 Task: Add Rao's Homemade Meatballs & Sauce to the cart.
Action: Mouse pressed left at (263, 112)
Screenshot: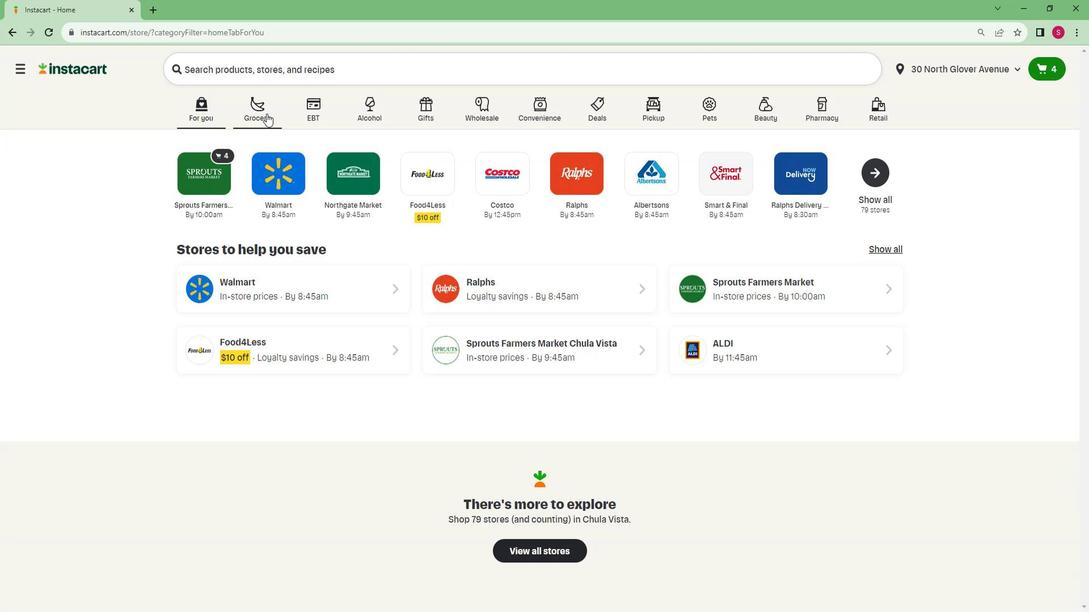 
Action: Mouse moved to (249, 316)
Screenshot: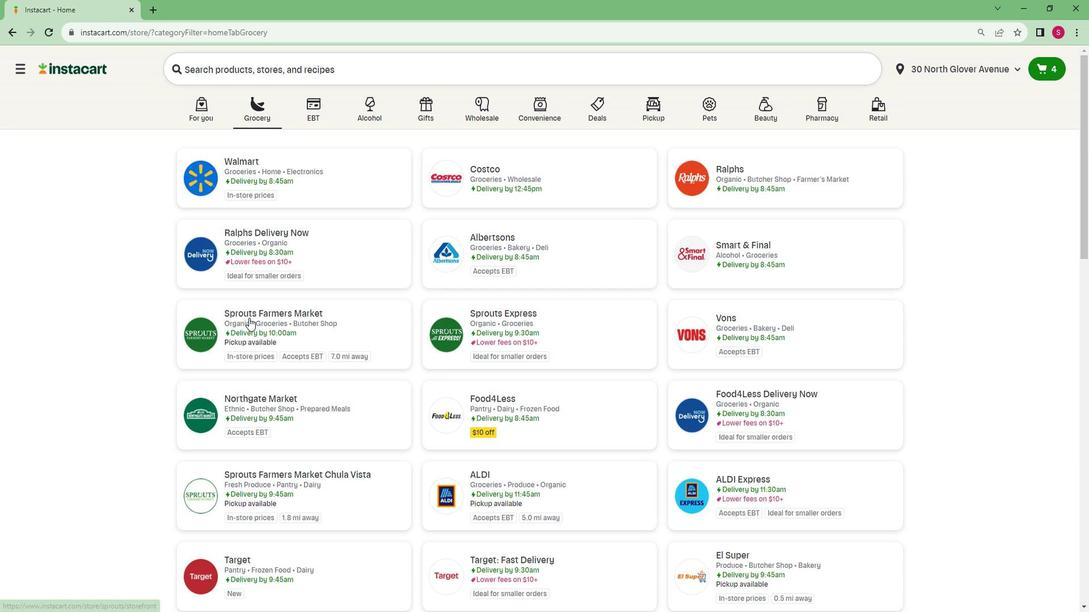 
Action: Mouse pressed left at (249, 316)
Screenshot: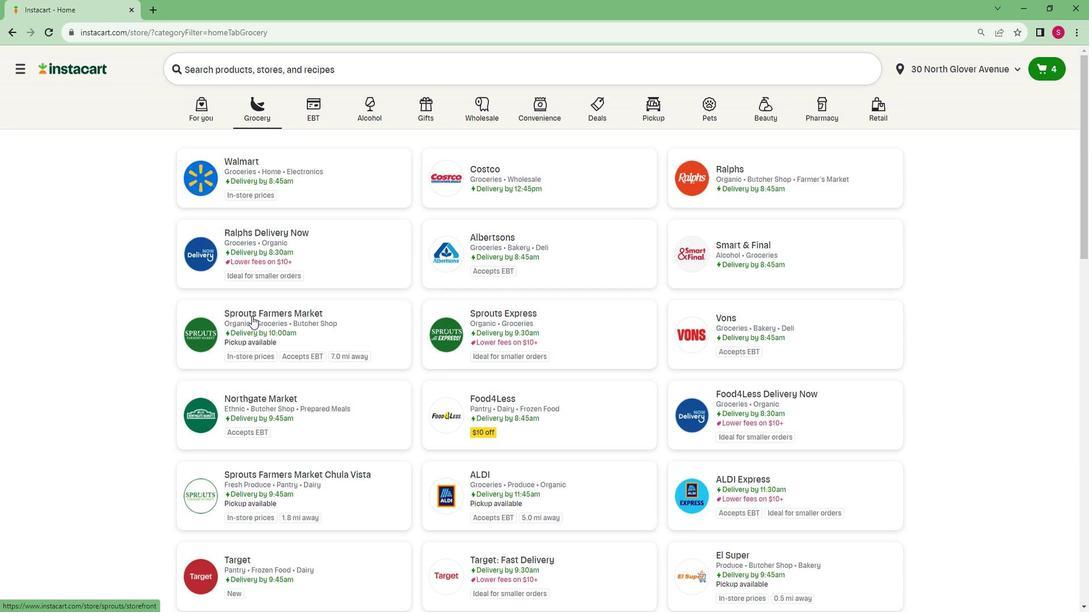 
Action: Mouse moved to (114, 444)
Screenshot: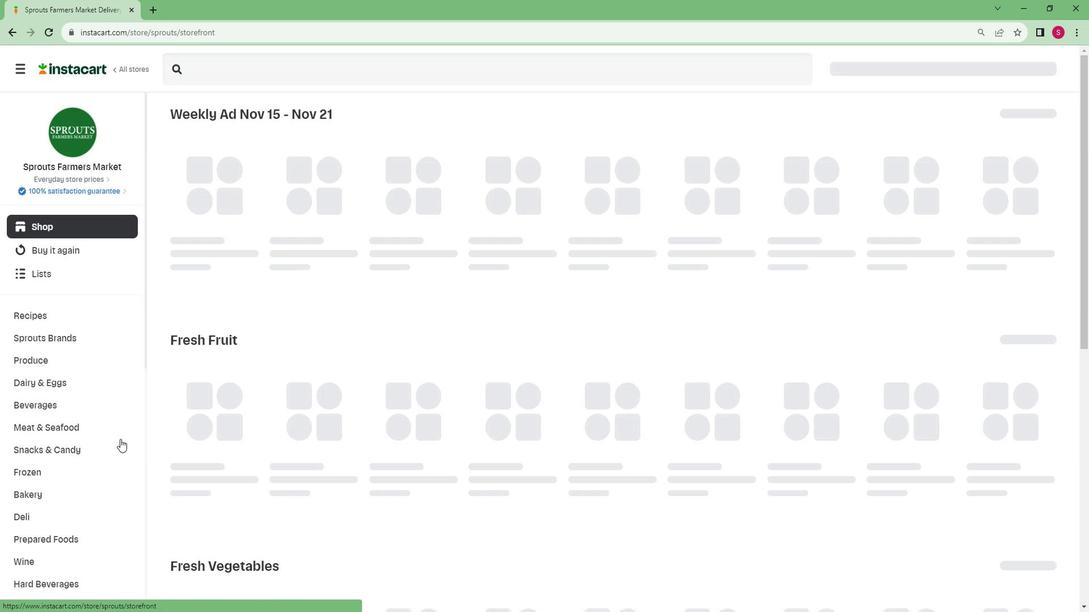
Action: Mouse scrolled (114, 443) with delta (0, 0)
Screenshot: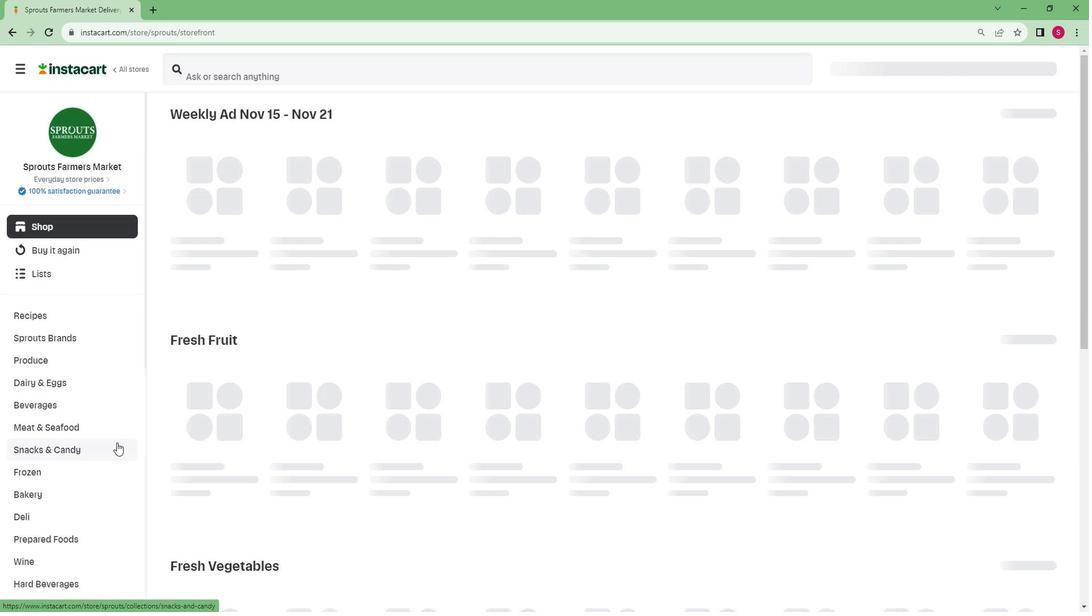 
Action: Mouse moved to (111, 447)
Screenshot: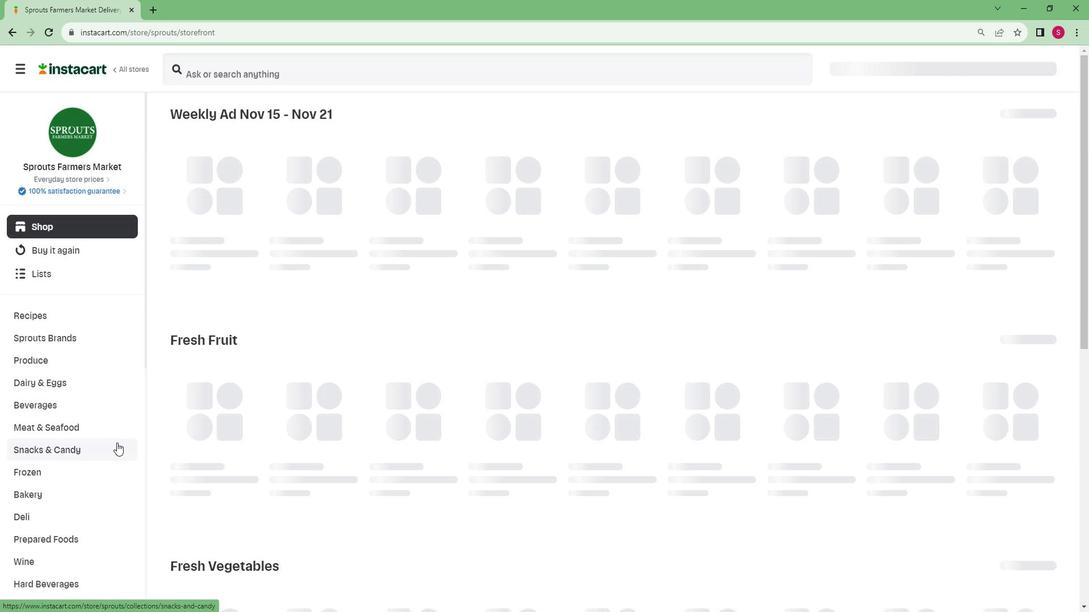 
Action: Mouse scrolled (111, 446) with delta (0, 0)
Screenshot: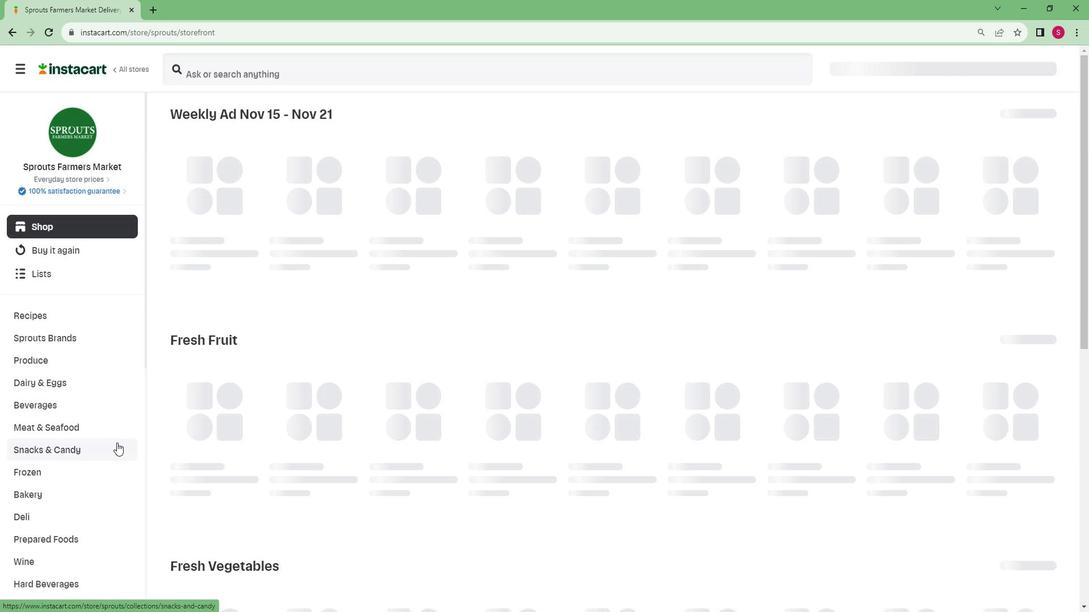 
Action: Mouse moved to (110, 448)
Screenshot: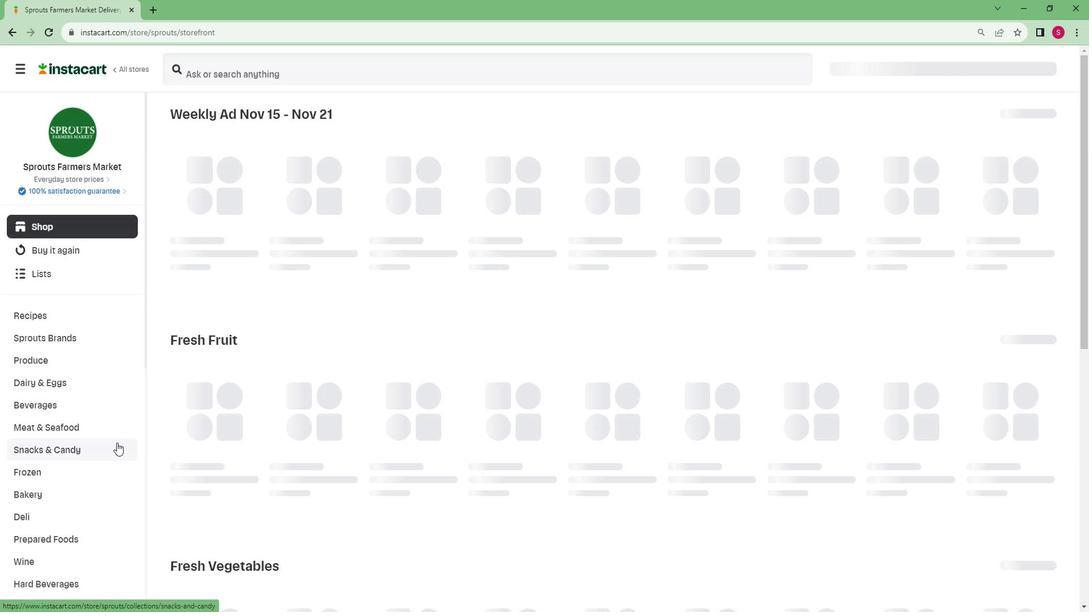 
Action: Mouse scrolled (110, 447) with delta (0, 0)
Screenshot: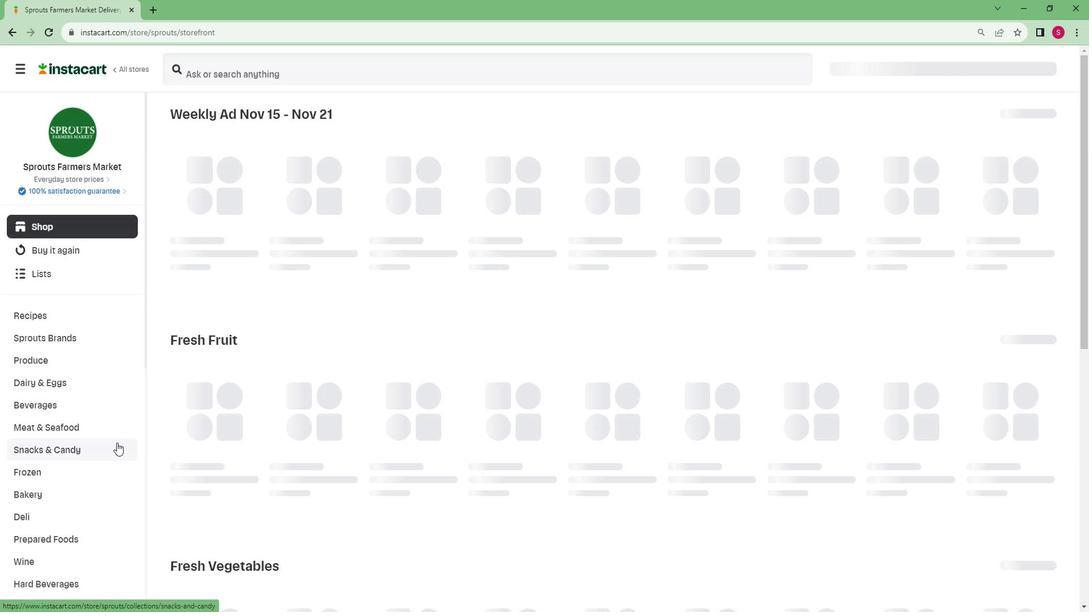 
Action: Mouse moved to (109, 448)
Screenshot: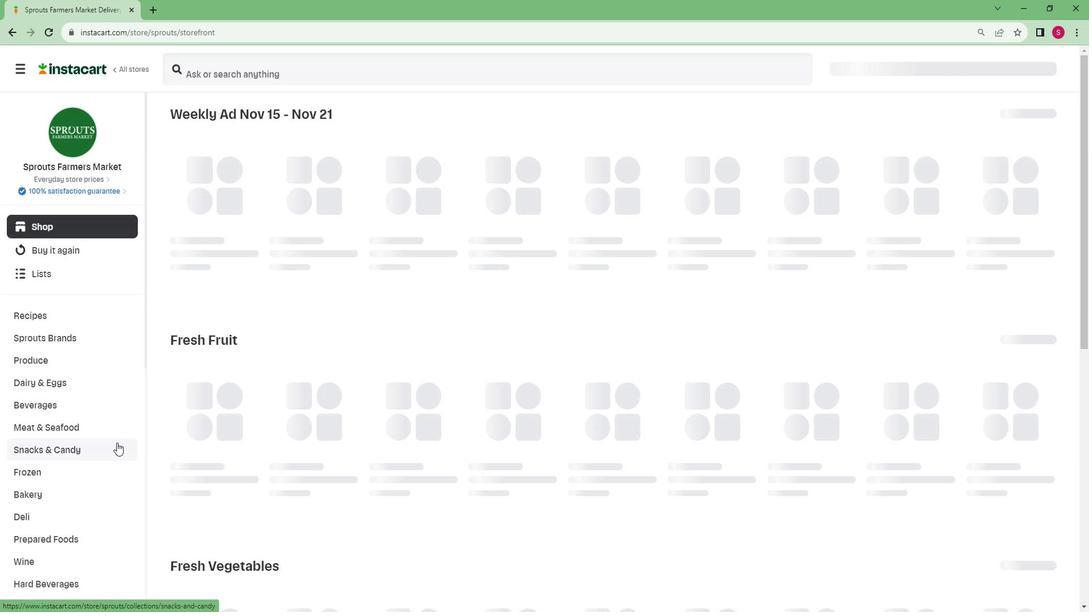 
Action: Mouse scrolled (109, 447) with delta (0, 0)
Screenshot: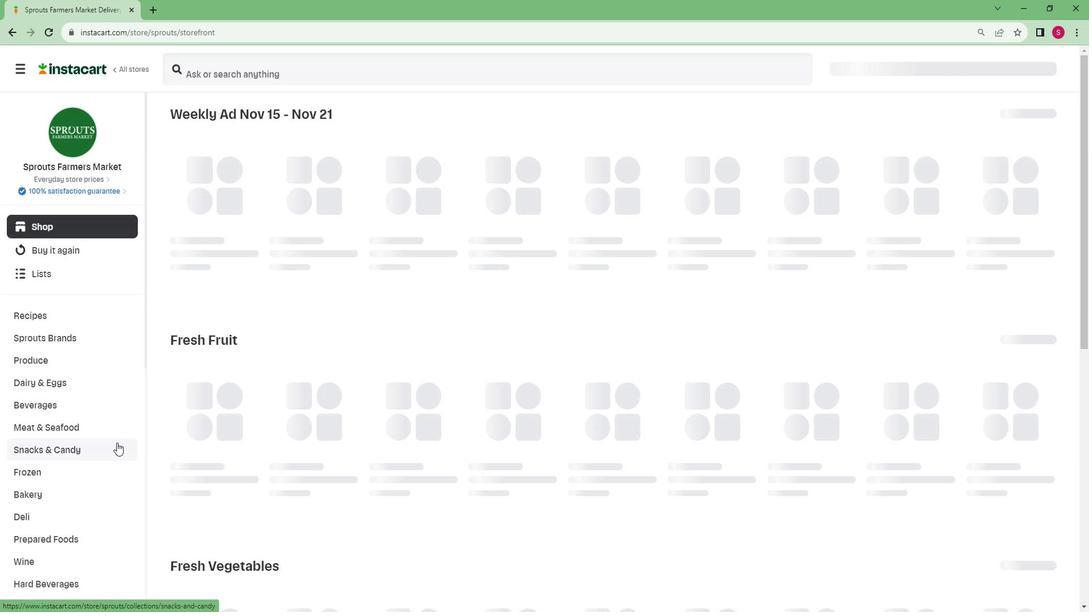 
Action: Mouse moved to (109, 448)
Screenshot: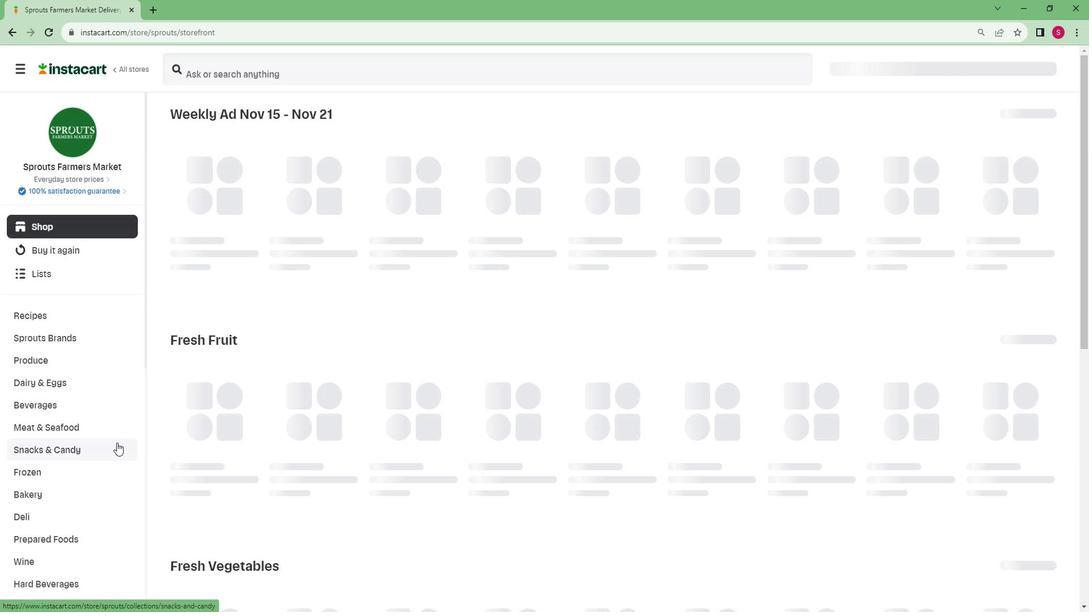 
Action: Mouse scrolled (109, 447) with delta (0, 0)
Screenshot: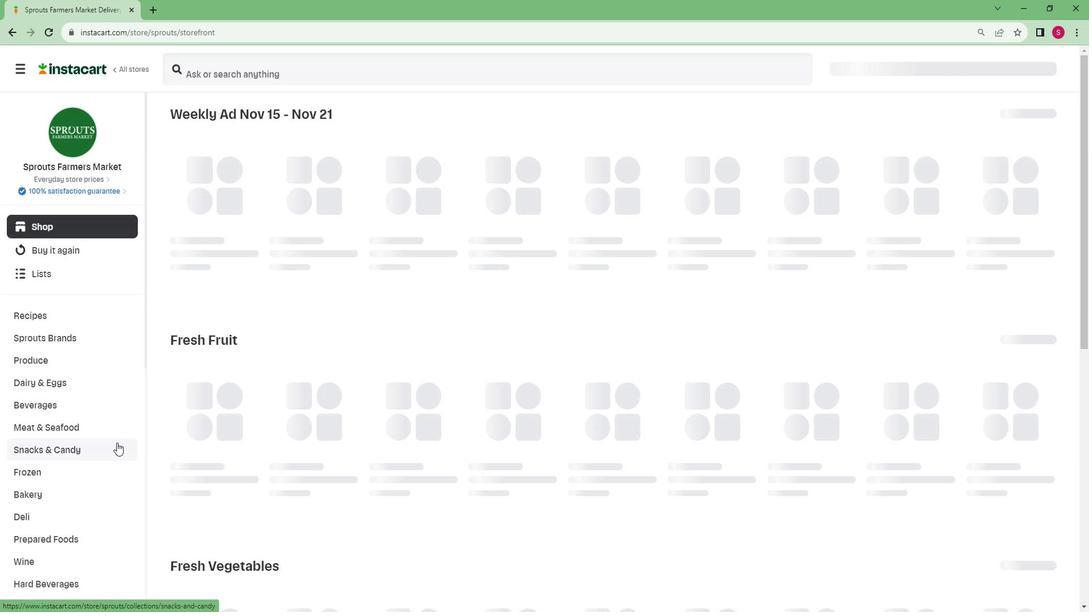 
Action: Mouse moved to (108, 448)
Screenshot: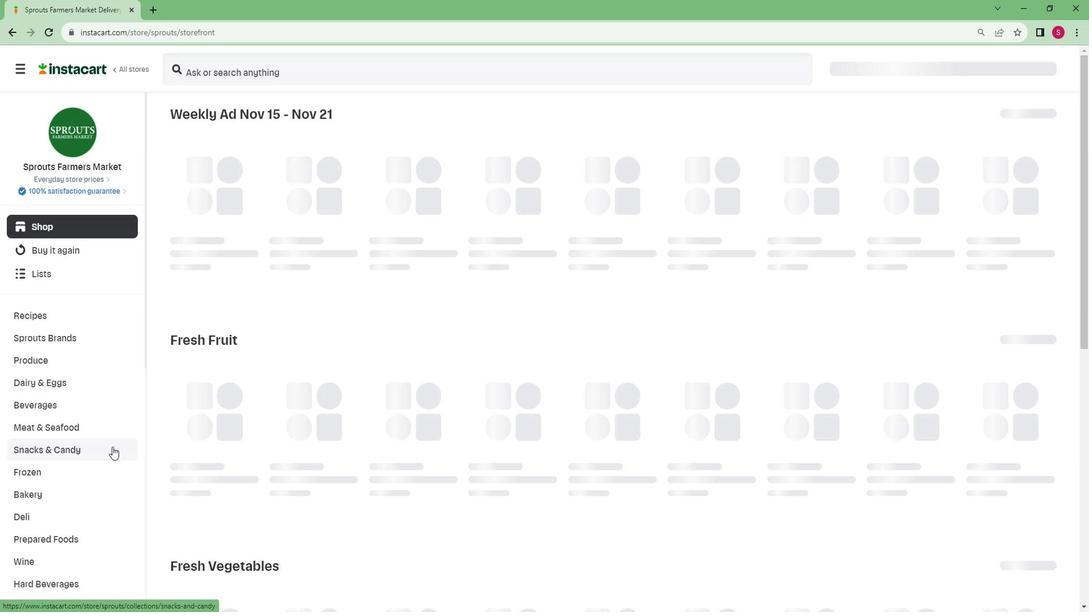 
Action: Mouse scrolled (108, 448) with delta (0, 0)
Screenshot: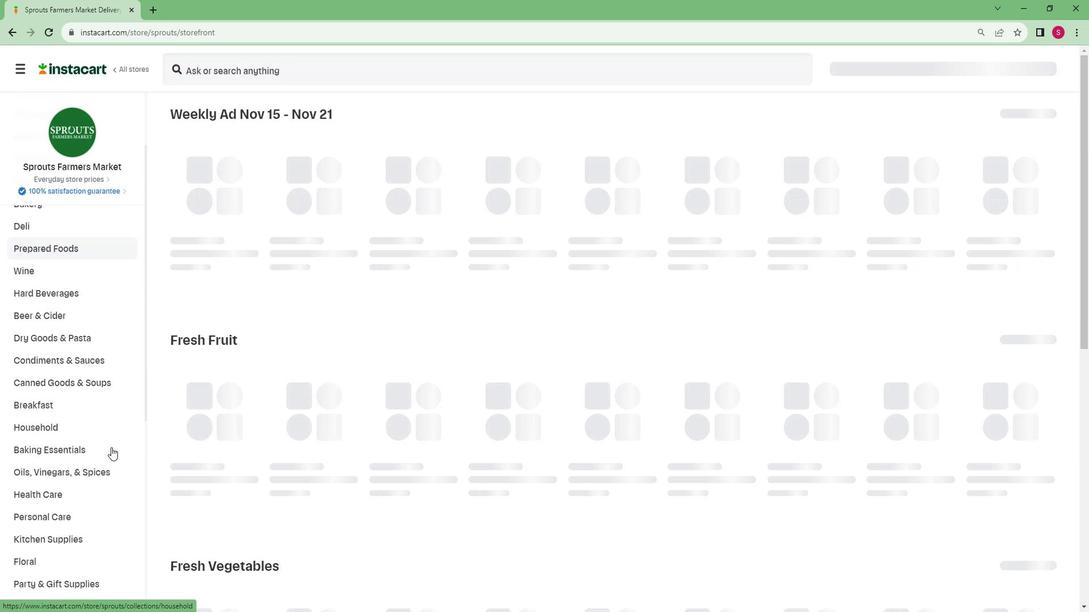 
Action: Mouse scrolled (108, 448) with delta (0, 0)
Screenshot: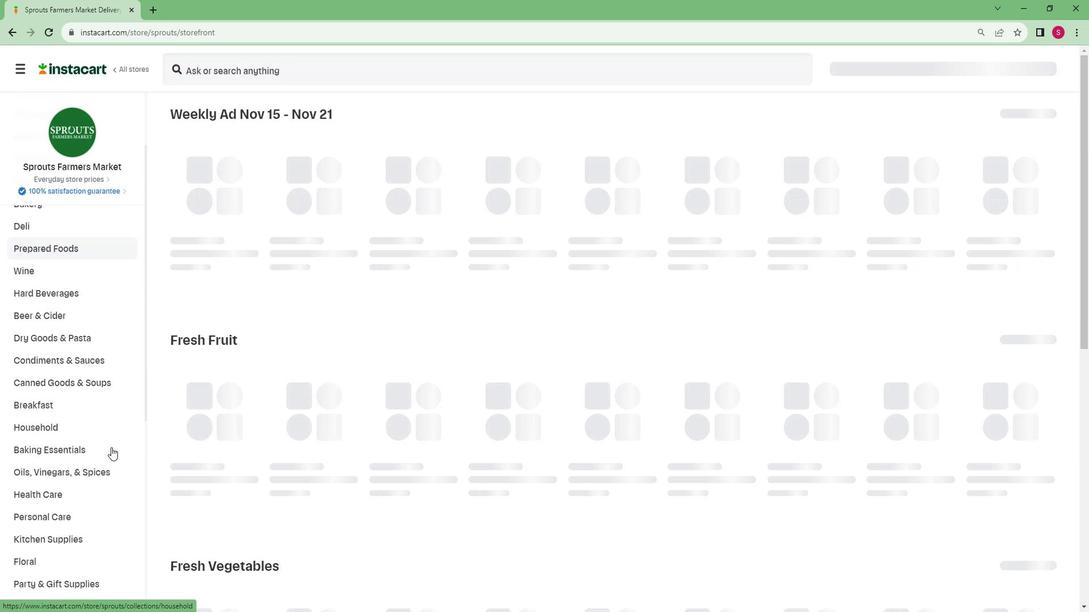 
Action: Mouse scrolled (108, 448) with delta (0, 0)
Screenshot: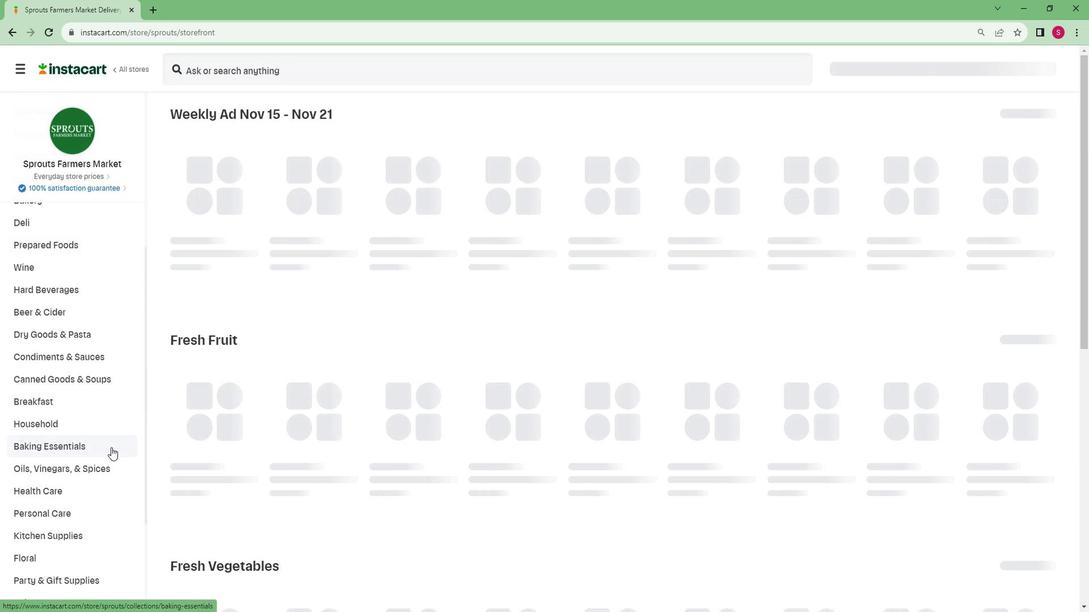 
Action: Mouse scrolled (108, 448) with delta (0, 0)
Screenshot: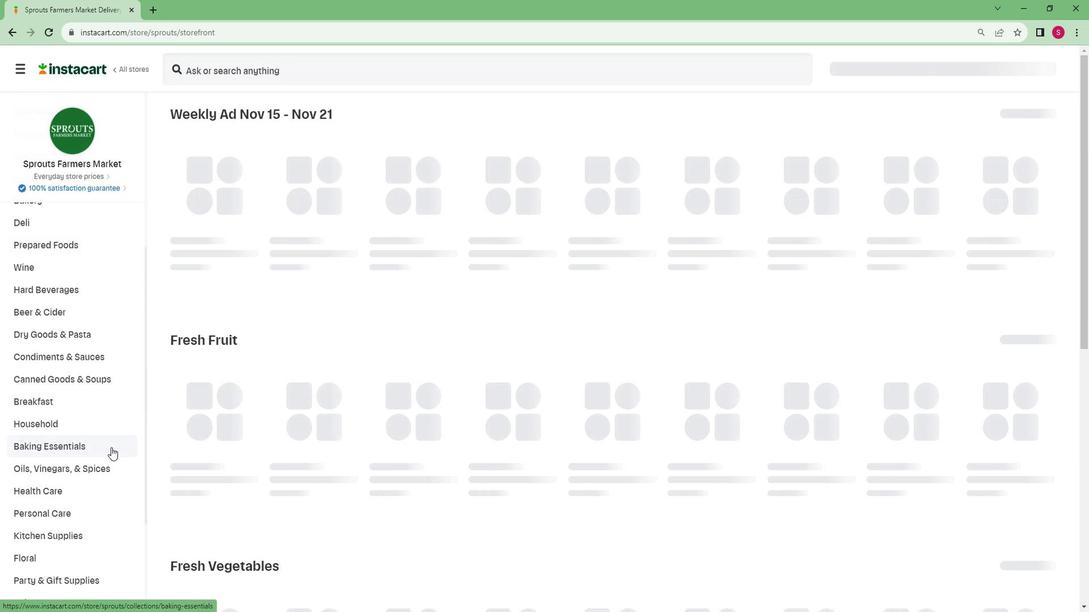 
Action: Mouse scrolled (108, 448) with delta (0, 0)
Screenshot: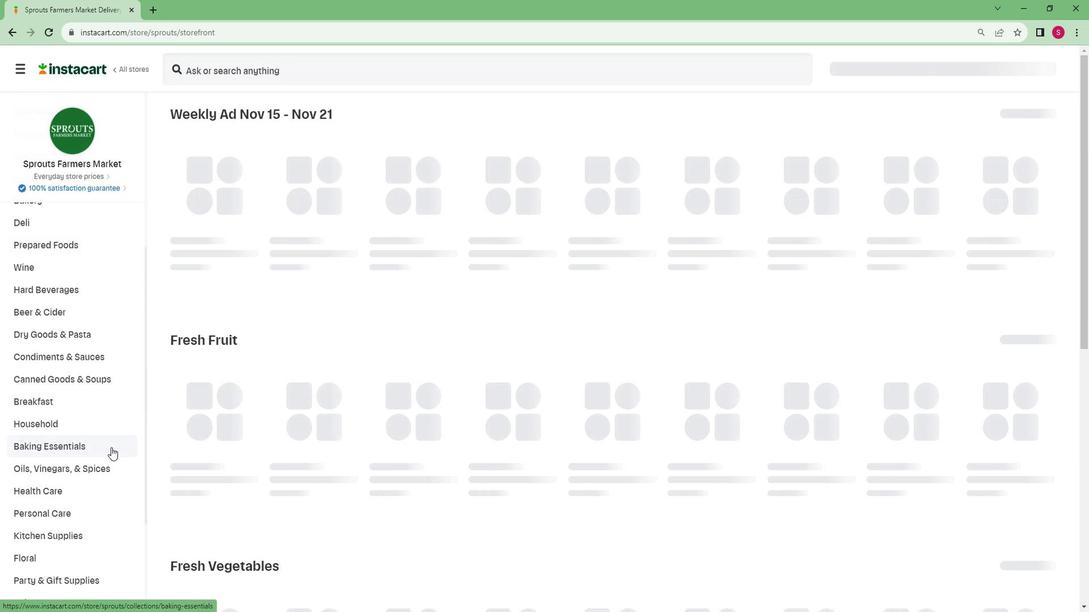
Action: Mouse moved to (104, 449)
Screenshot: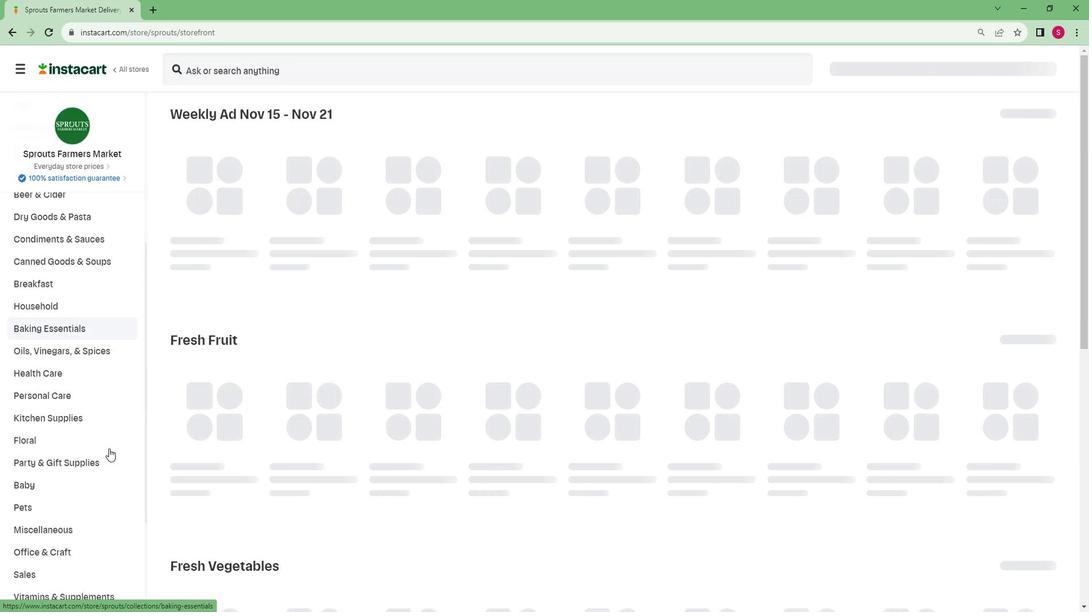 
Action: Mouse scrolled (104, 449) with delta (0, 0)
Screenshot: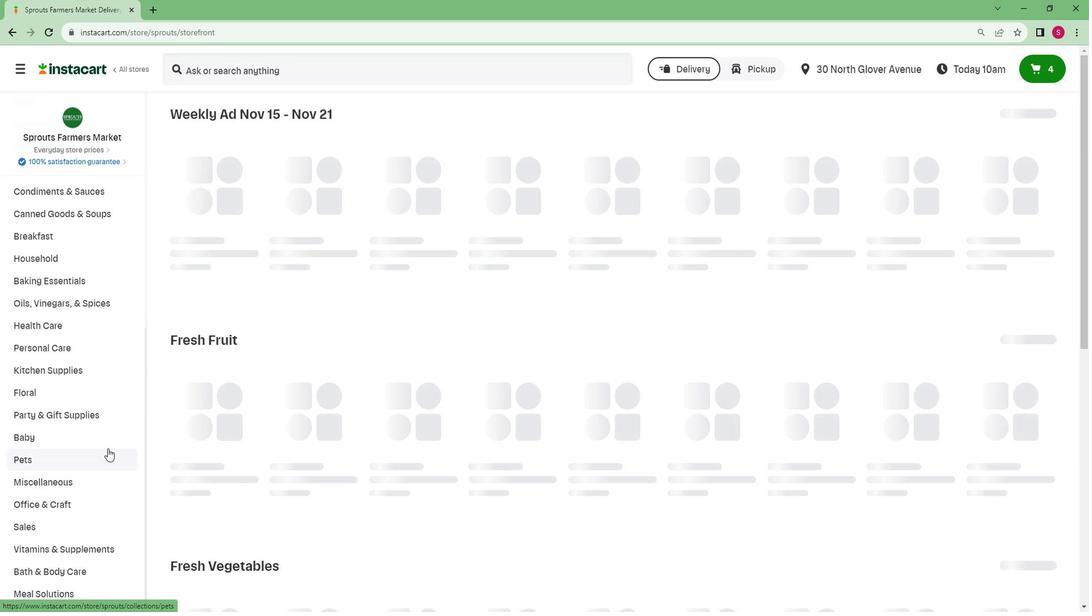 
Action: Mouse scrolled (104, 449) with delta (0, 0)
Screenshot: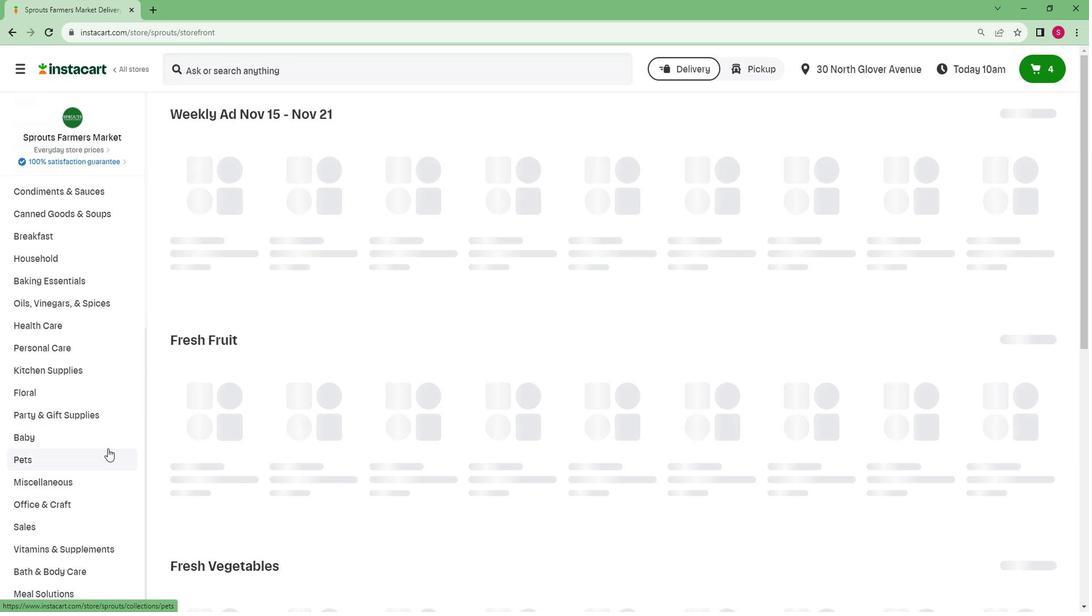 
Action: Mouse scrolled (104, 449) with delta (0, 0)
Screenshot: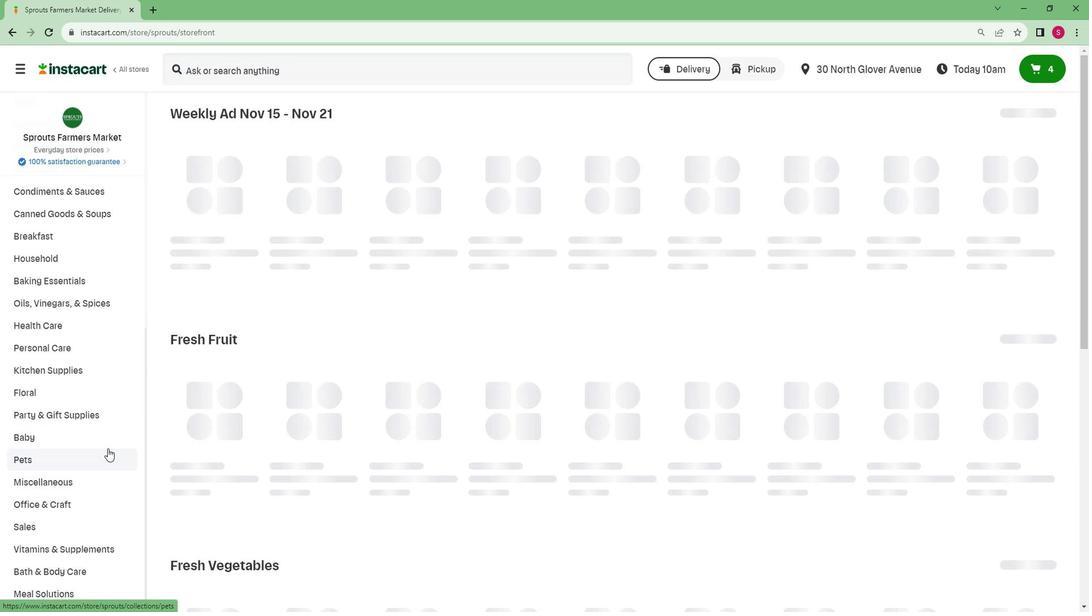 
Action: Mouse moved to (24, 594)
Screenshot: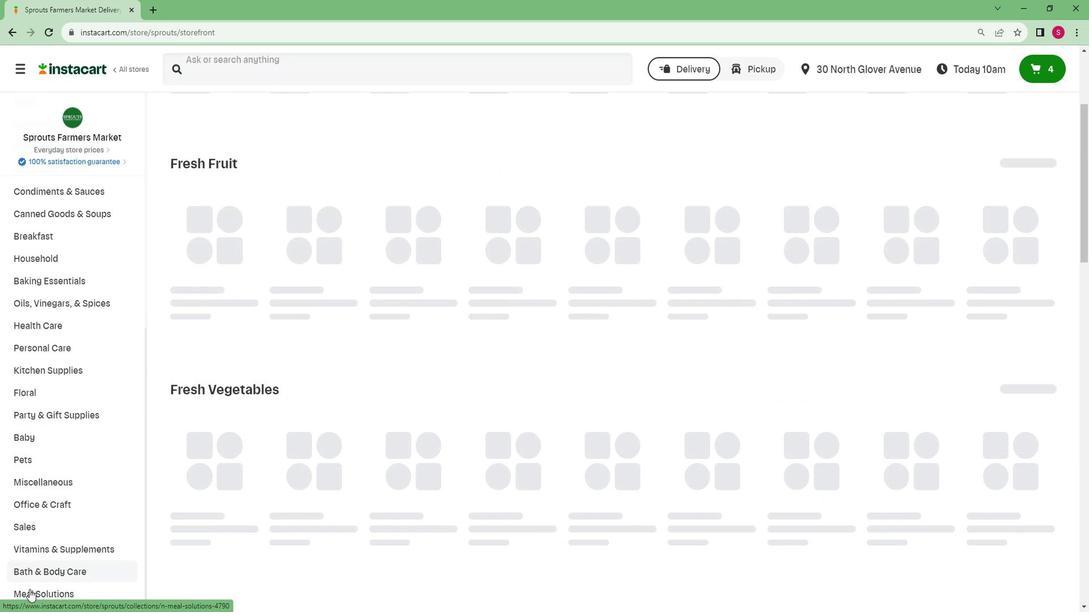 
Action: Mouse pressed left at (24, 594)
Screenshot: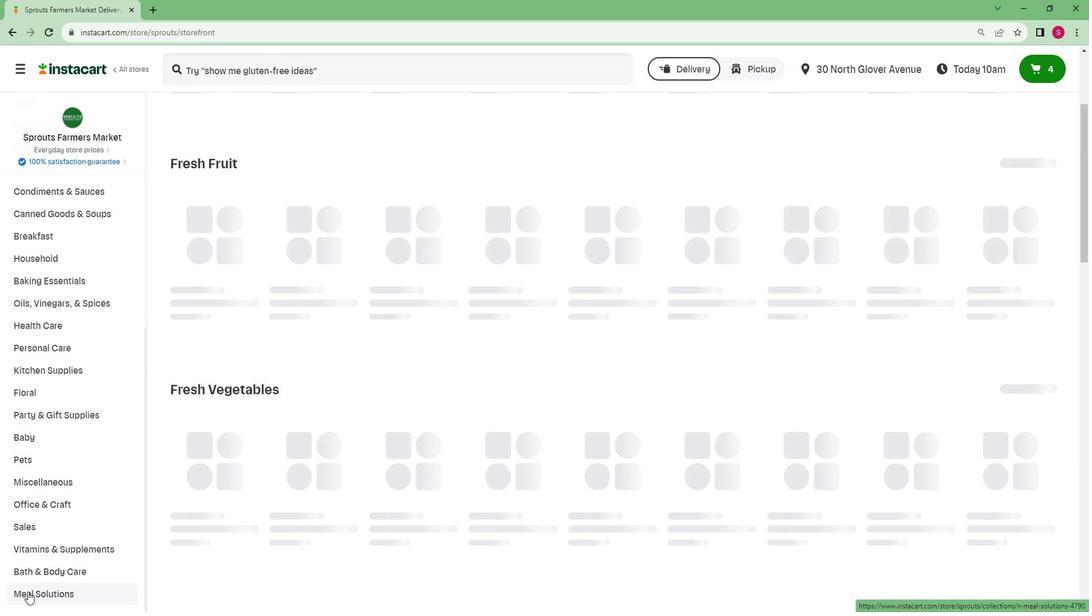 
Action: Mouse moved to (41, 534)
Screenshot: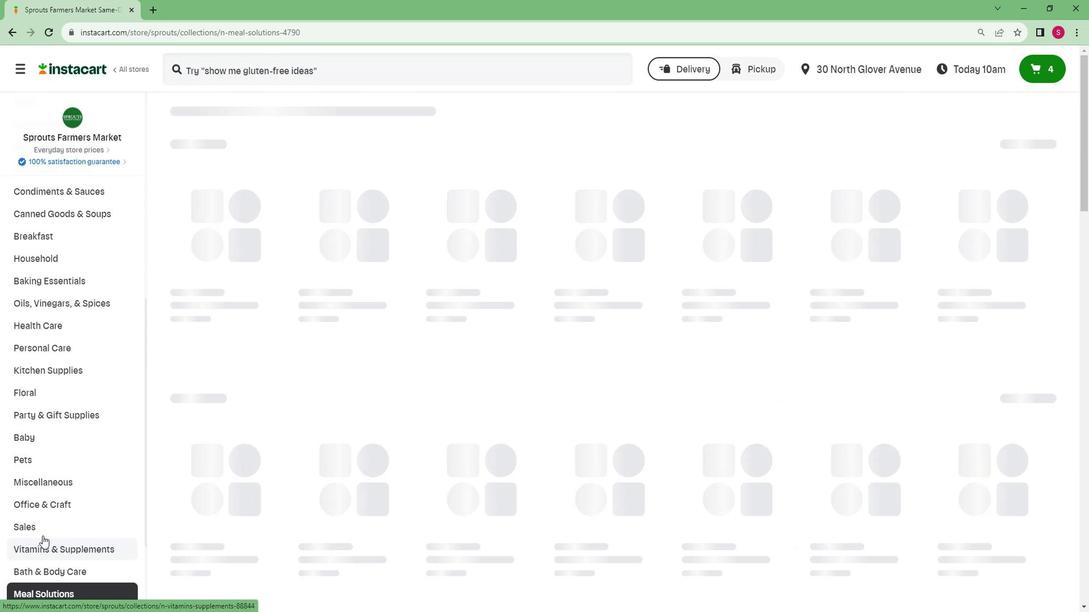 
Action: Mouse scrolled (41, 533) with delta (0, 0)
Screenshot: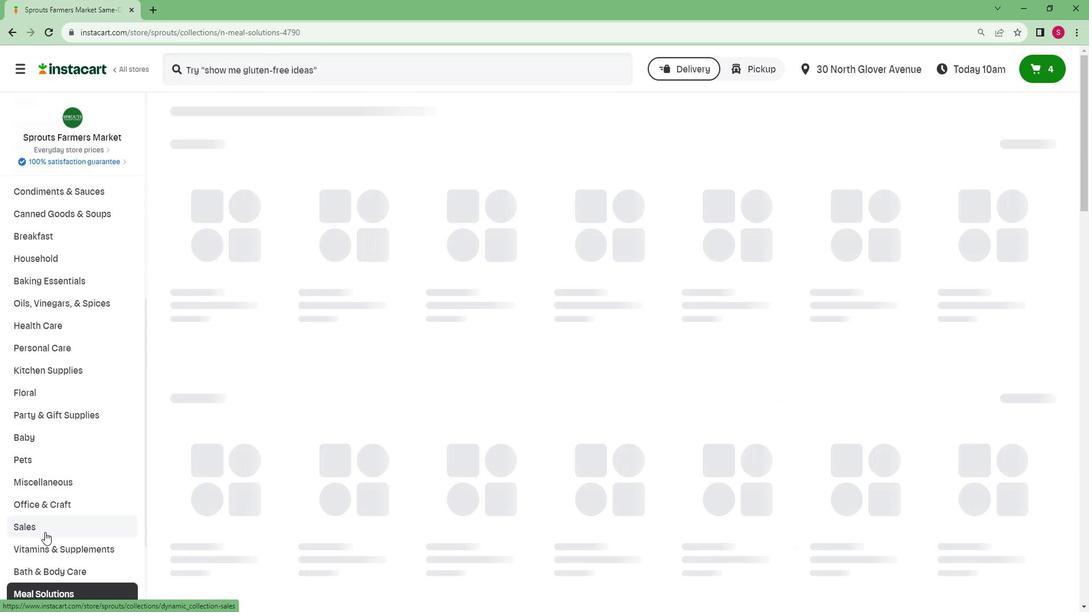 
Action: Mouse scrolled (41, 533) with delta (0, 0)
Screenshot: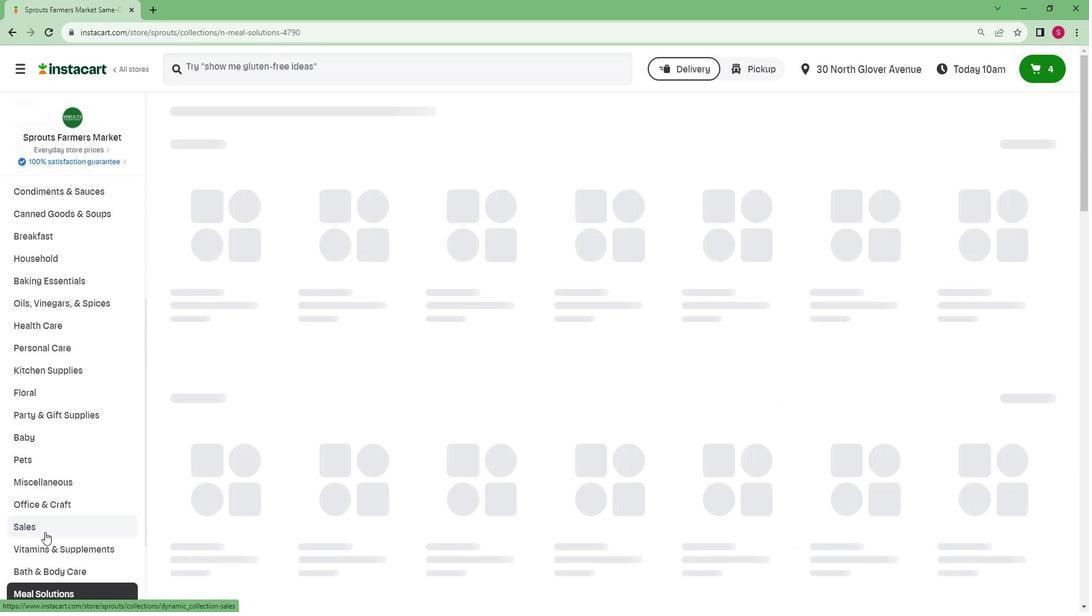 
Action: Mouse scrolled (41, 533) with delta (0, 0)
Screenshot: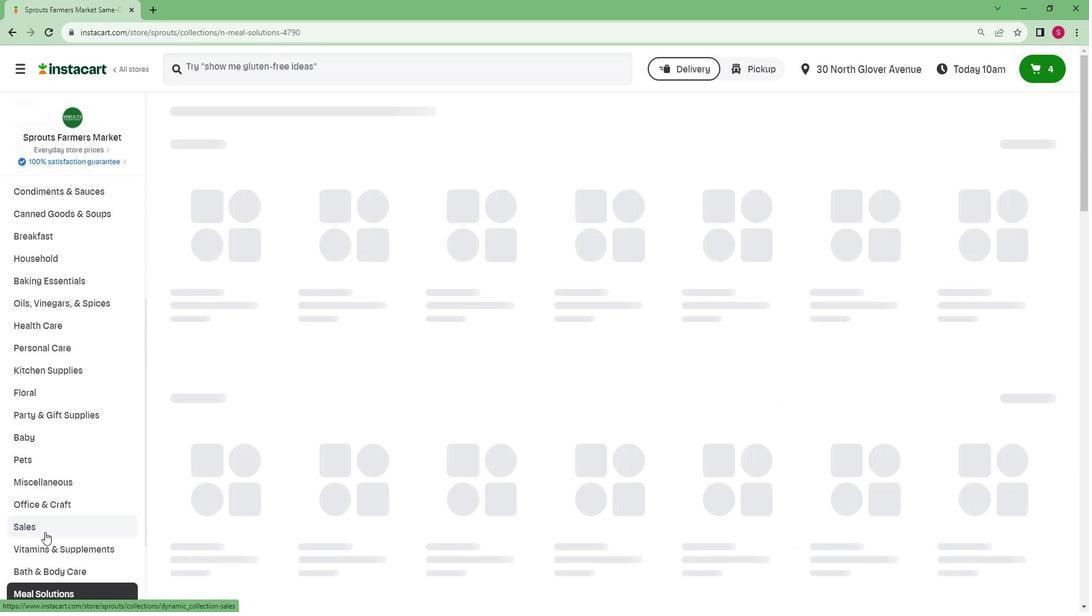 
Action: Mouse moved to (54, 530)
Screenshot: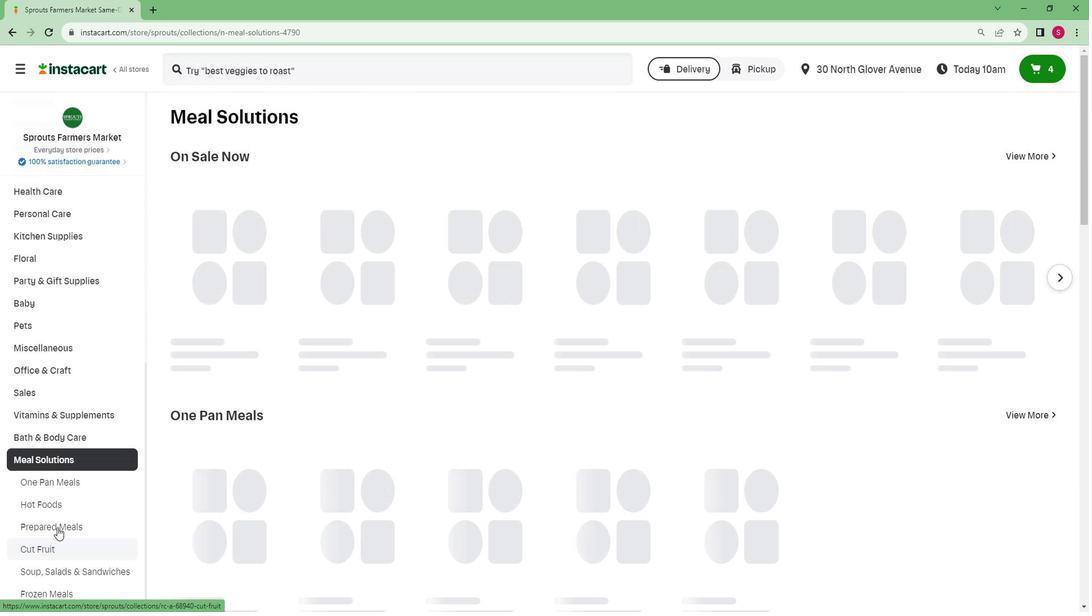 
Action: Mouse pressed left at (54, 530)
Screenshot: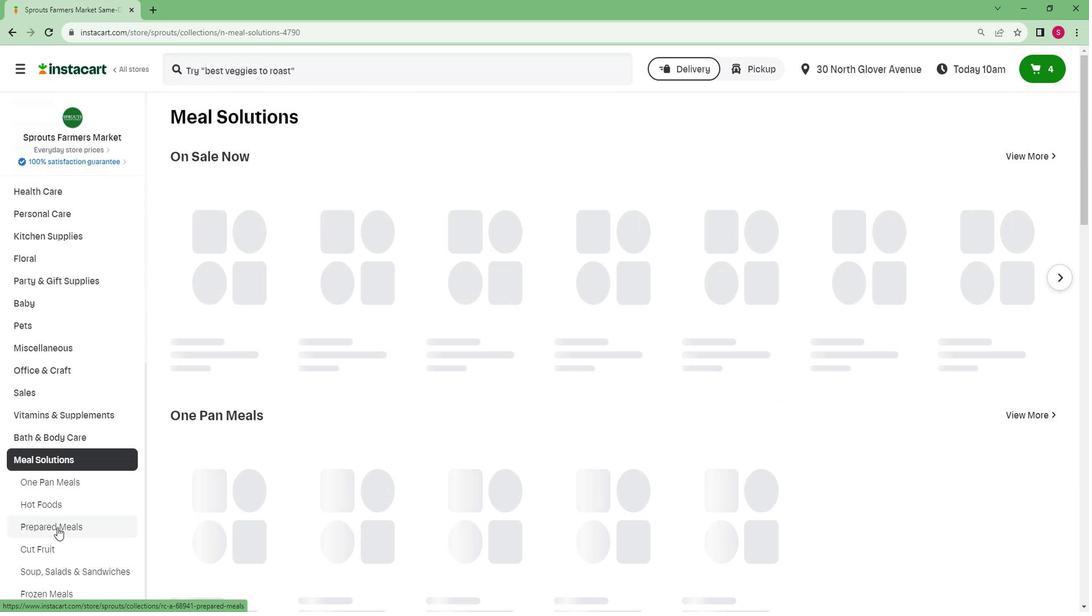 
Action: Mouse moved to (335, 57)
Screenshot: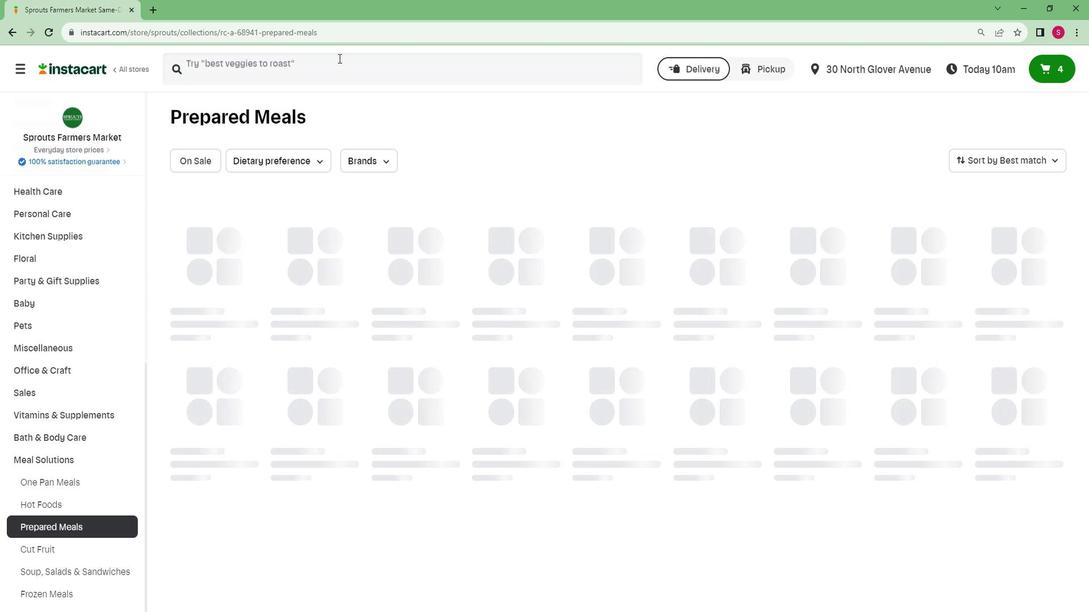 
Action: Mouse pressed left at (335, 57)
Screenshot: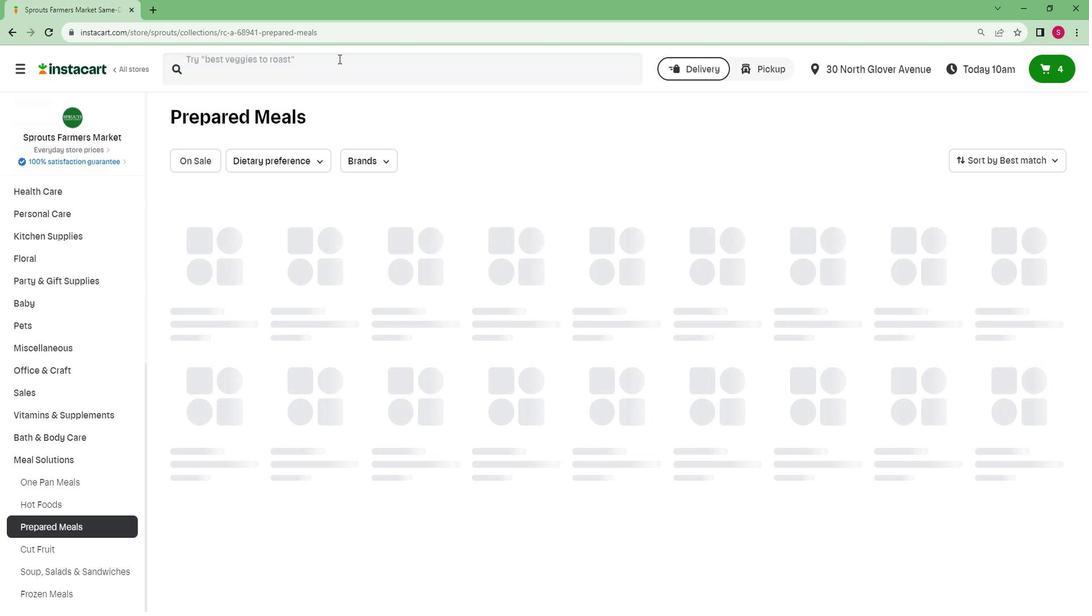 
Action: Key pressed <Key.caps_lock>R<Key.caps_lock>ao<Key.space><Key.caps_lock>H<Key.caps_lock>omemade<Key.space><Key.caps_lock>M<Key.caps_lock>eatballs<Key.space>and<Key.space><Key.caps_lock>S<Key.caps_lock>aue<Key.backspace>ce<Key.enter>
Screenshot: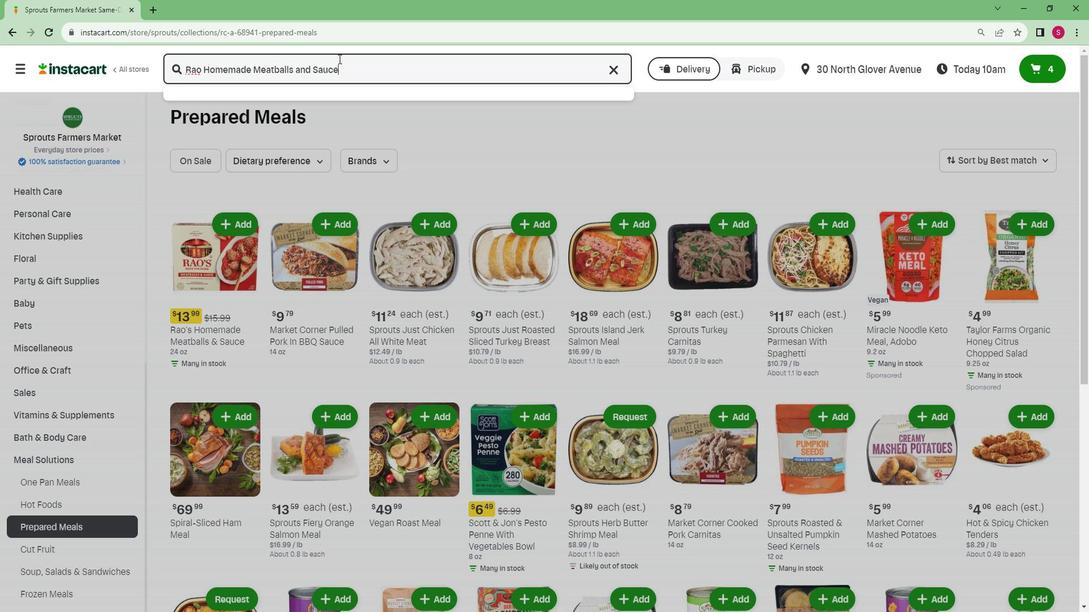 
Action: Mouse moved to (493, 187)
Screenshot: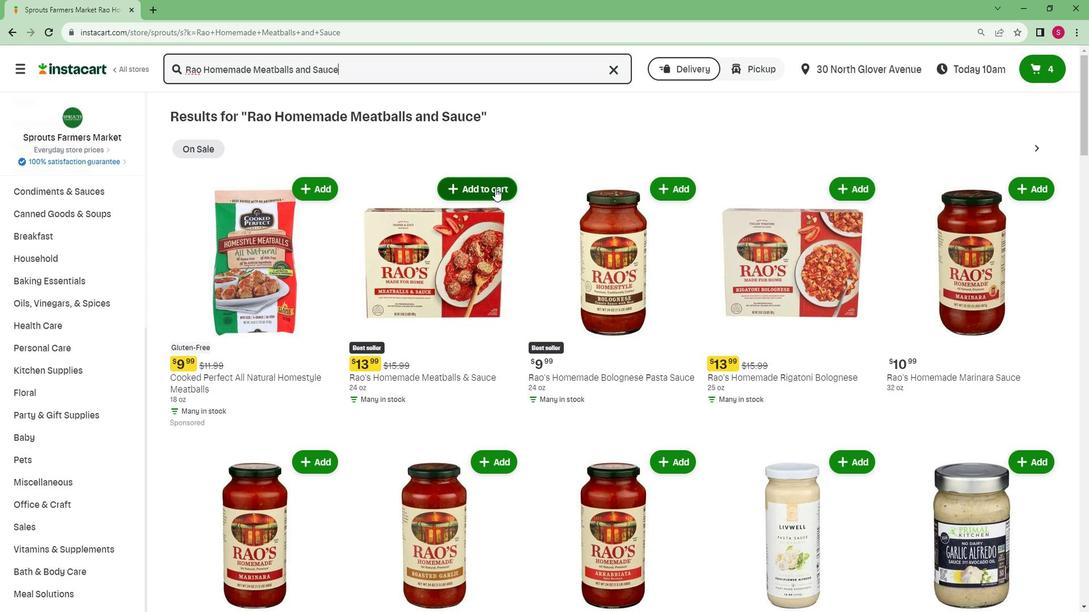
Action: Mouse pressed left at (493, 187)
Screenshot: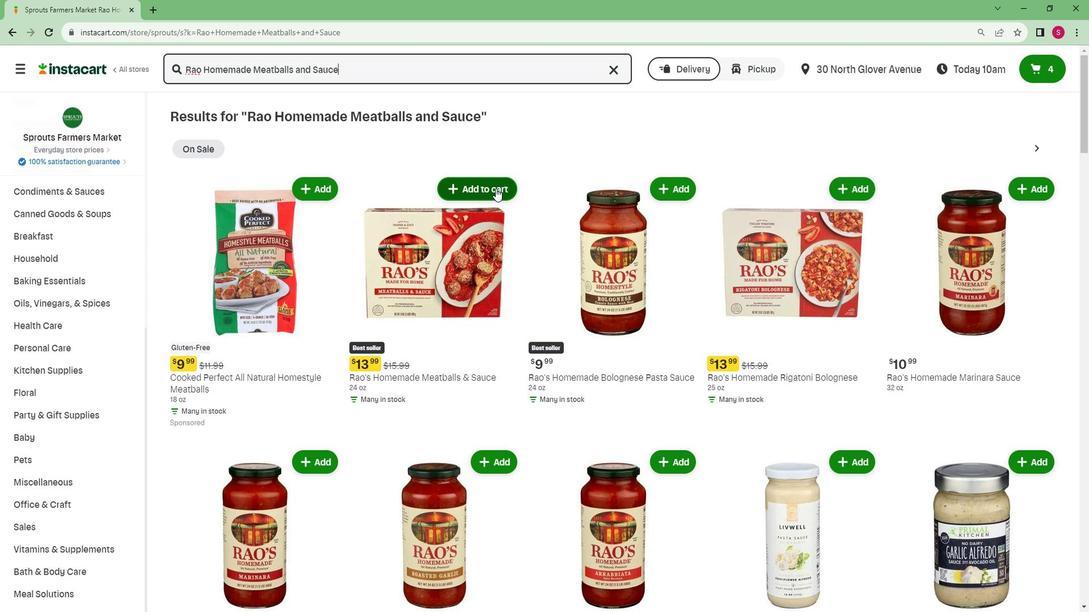 
